 Task: Set the timeout for the marquee display to 2.
Action: Mouse moved to (119, 15)
Screenshot: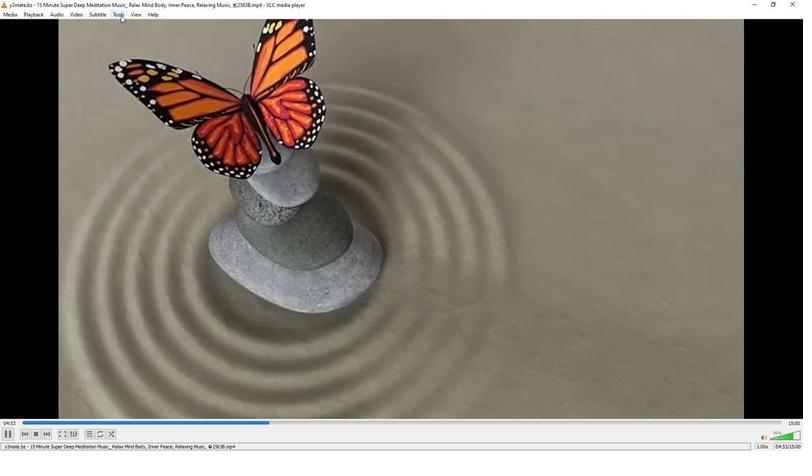 
Action: Mouse pressed left at (119, 15)
Screenshot: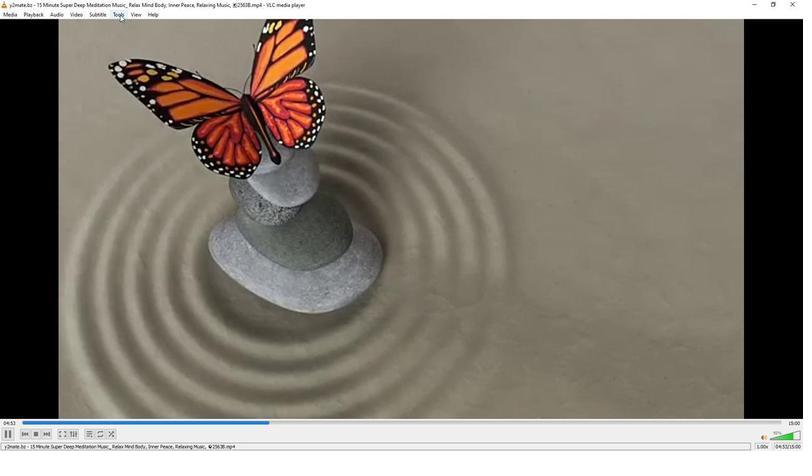 
Action: Mouse moved to (126, 114)
Screenshot: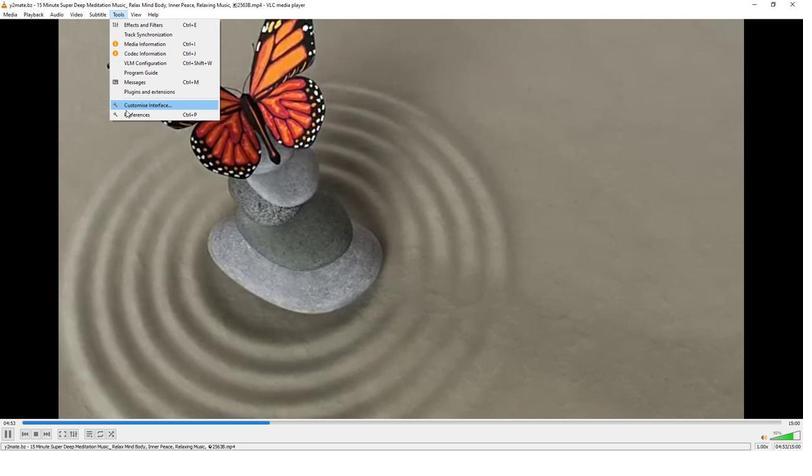 
Action: Mouse pressed left at (126, 114)
Screenshot: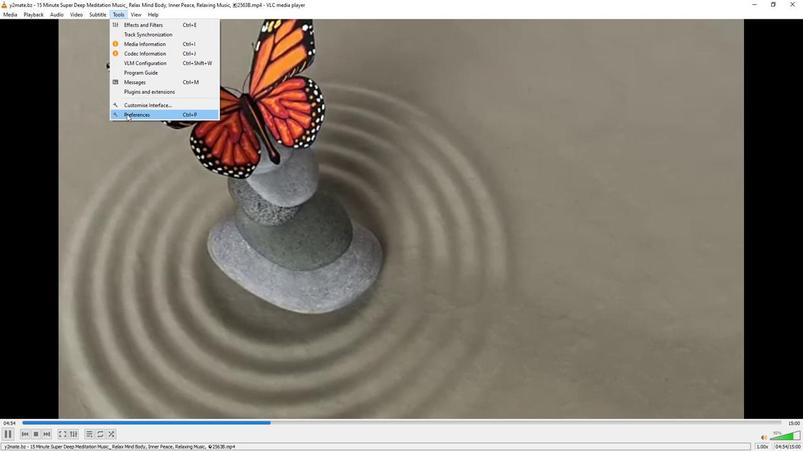 
Action: Mouse moved to (264, 368)
Screenshot: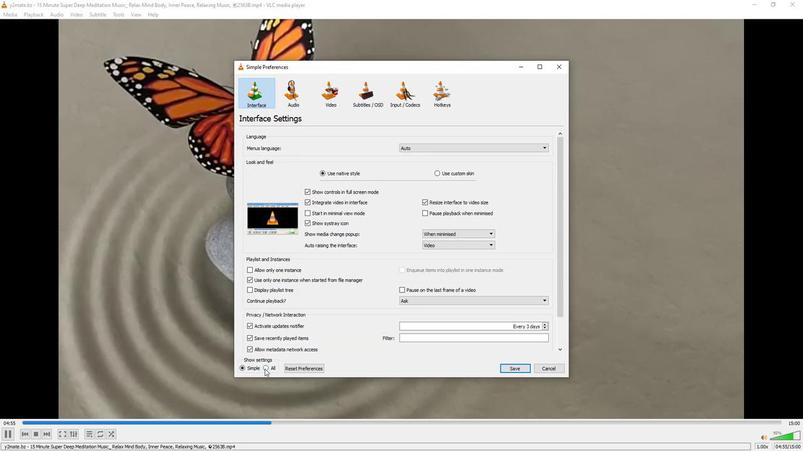
Action: Mouse pressed left at (264, 368)
Screenshot: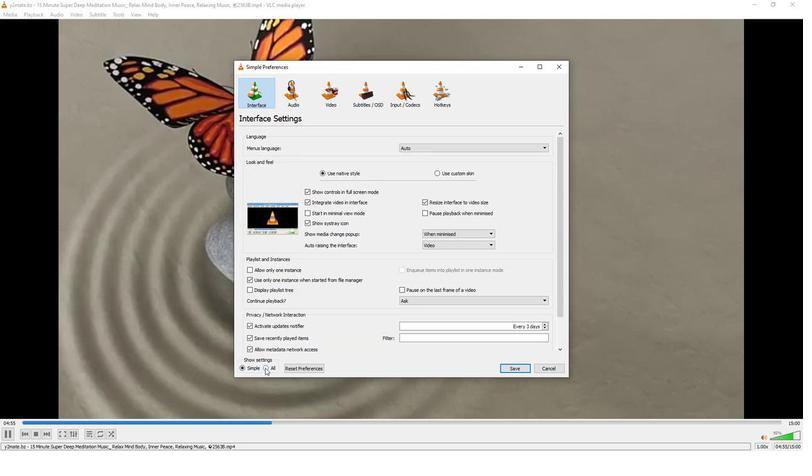 
Action: Mouse moved to (263, 304)
Screenshot: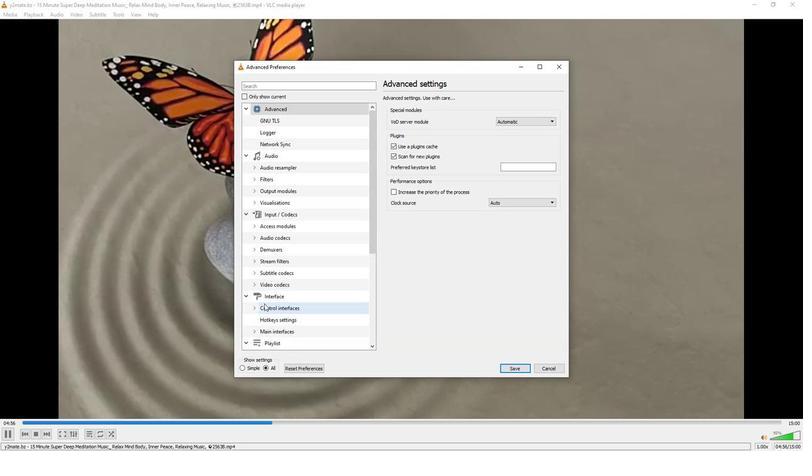 
Action: Mouse scrolled (263, 303) with delta (0, 0)
Screenshot: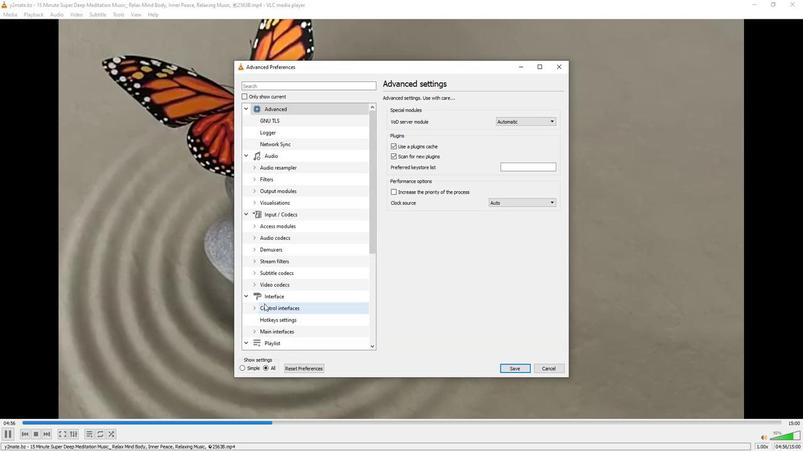
Action: Mouse scrolled (263, 303) with delta (0, 0)
Screenshot: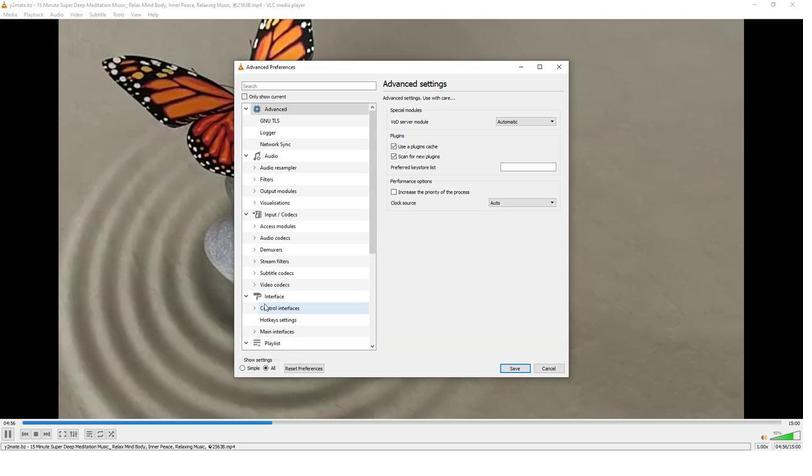 
Action: Mouse scrolled (263, 303) with delta (0, 0)
Screenshot: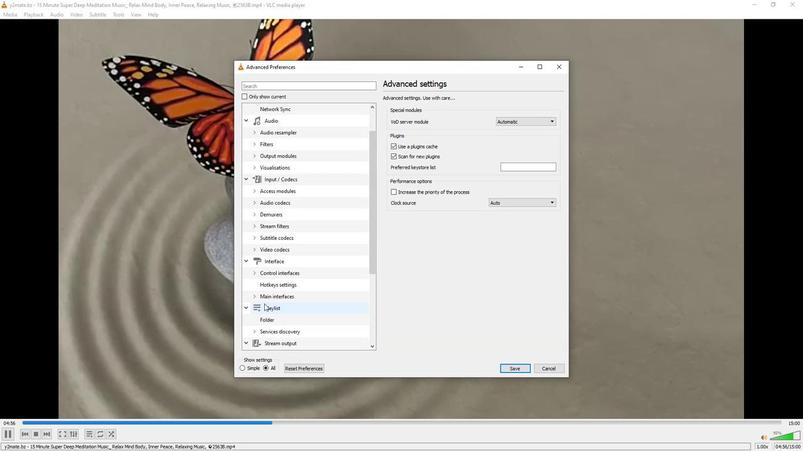 
Action: Mouse scrolled (263, 303) with delta (0, 0)
Screenshot: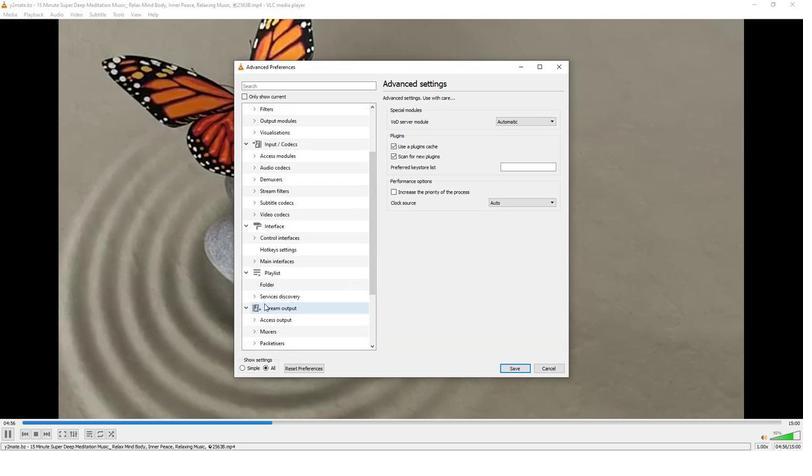 
Action: Mouse scrolled (263, 303) with delta (0, 0)
Screenshot: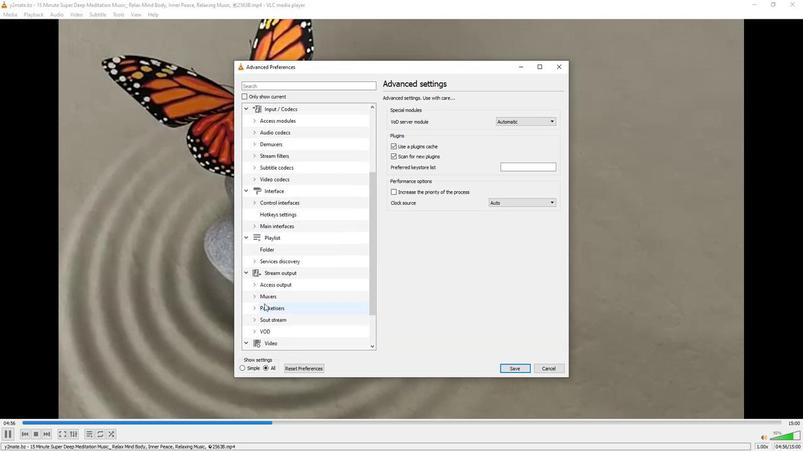 
Action: Mouse moved to (262, 296)
Screenshot: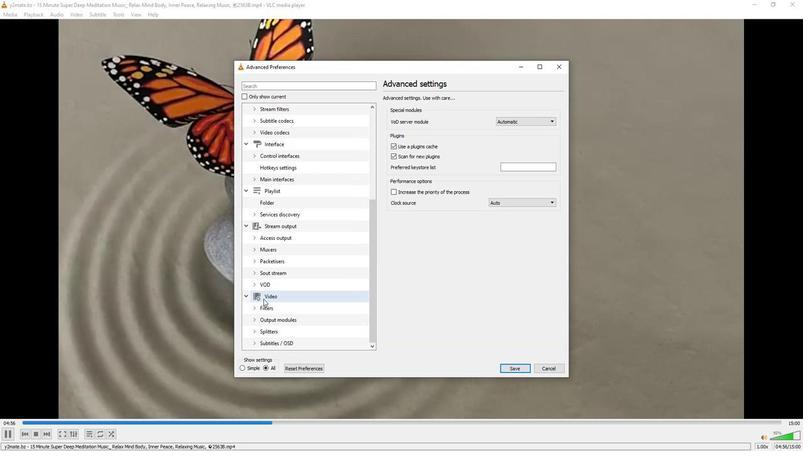 
Action: Mouse scrolled (262, 296) with delta (0, 0)
Screenshot: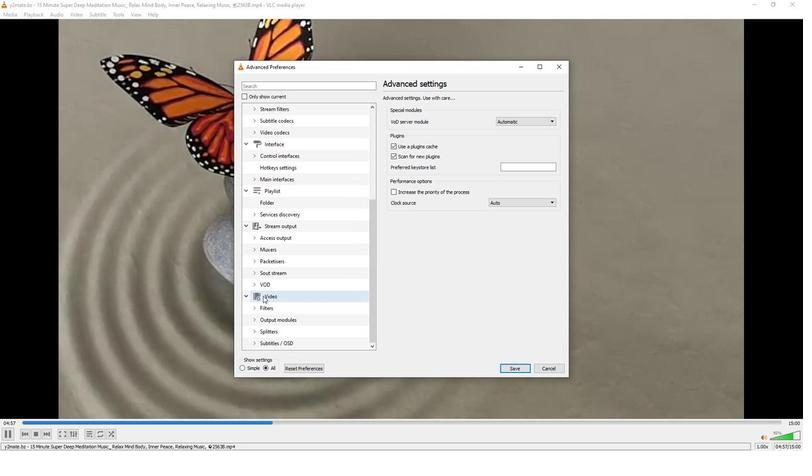 
Action: Mouse scrolled (262, 296) with delta (0, 0)
Screenshot: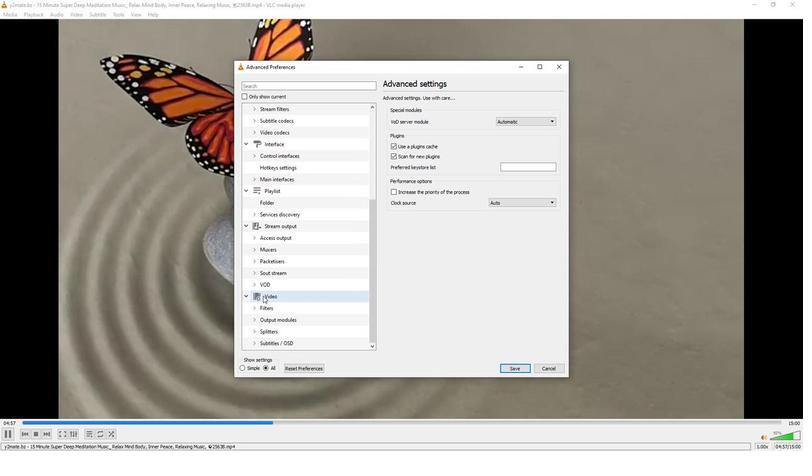 
Action: Mouse moved to (252, 342)
Screenshot: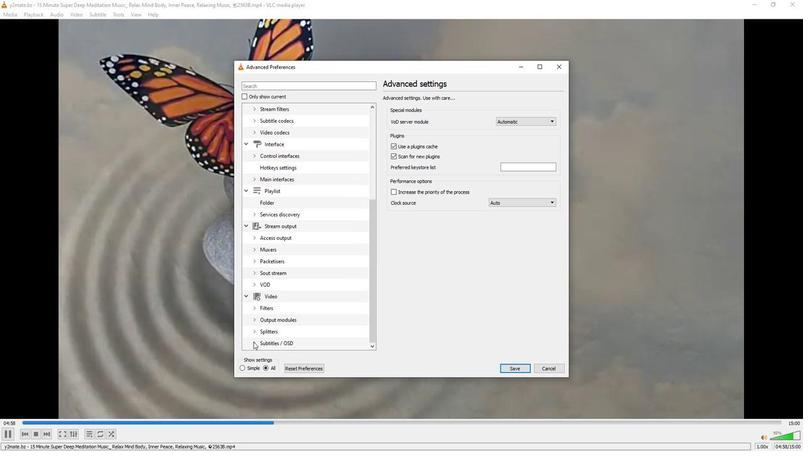 
Action: Mouse pressed left at (252, 342)
Screenshot: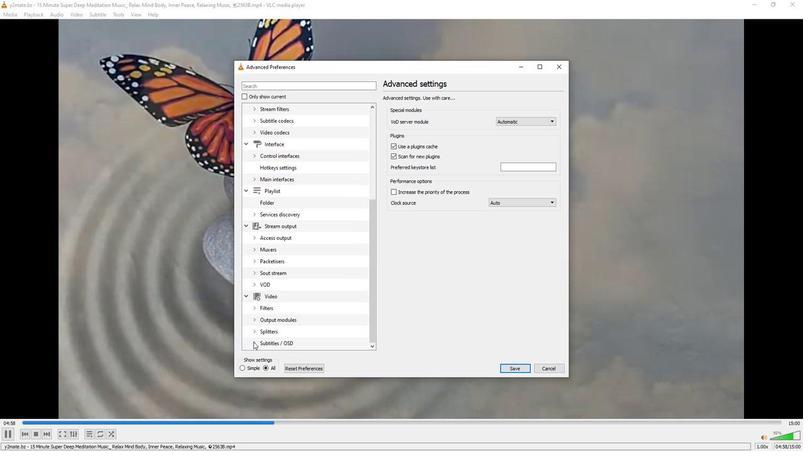 
Action: Mouse moved to (268, 306)
Screenshot: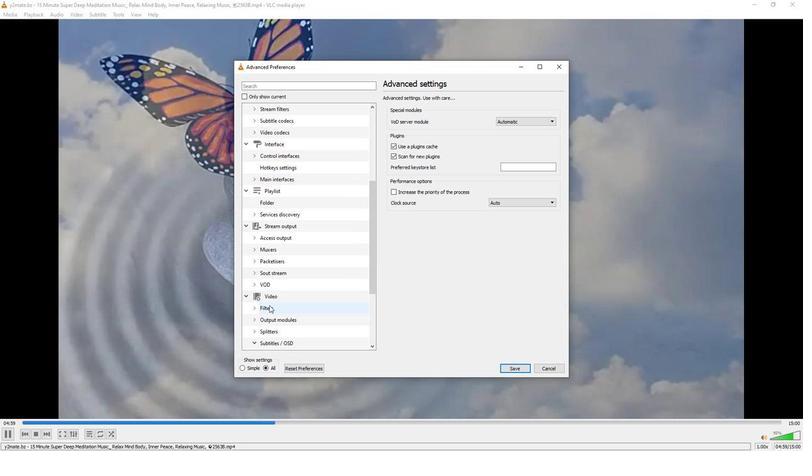 
Action: Mouse scrolled (268, 305) with delta (0, 0)
Screenshot: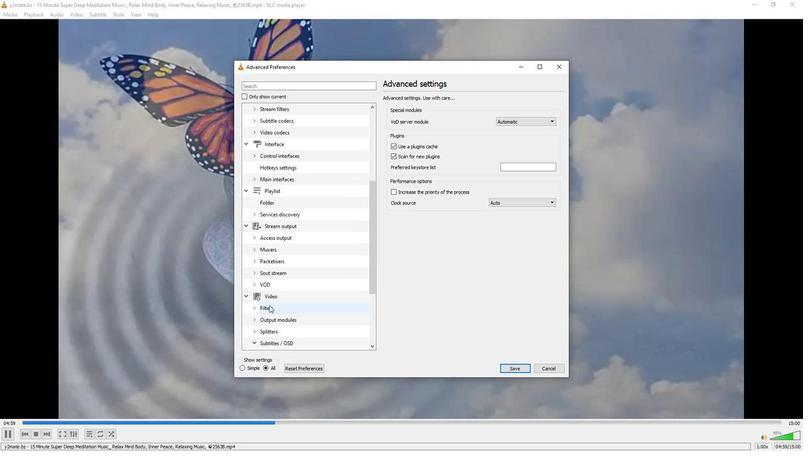 
Action: Mouse scrolled (268, 305) with delta (0, 0)
Screenshot: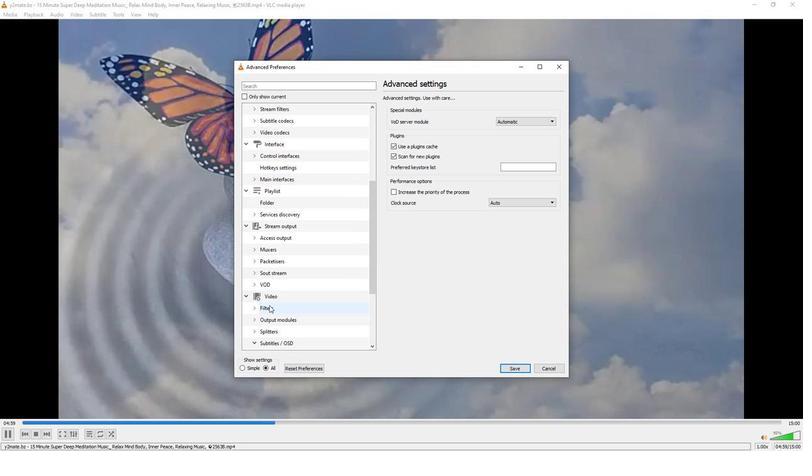 
Action: Mouse scrolled (268, 306) with delta (0, 0)
Screenshot: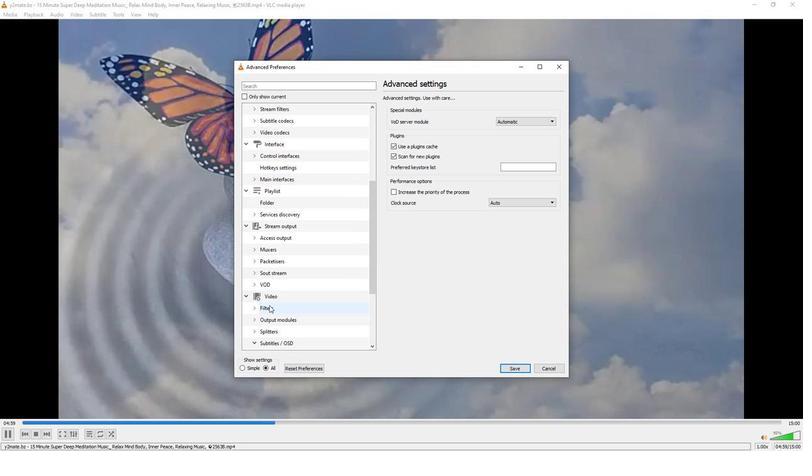 
Action: Mouse scrolled (268, 305) with delta (0, 0)
Screenshot: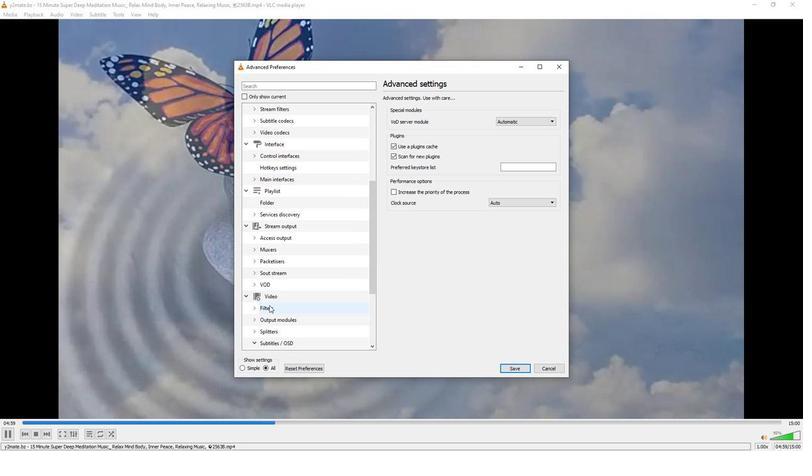 
Action: Mouse scrolled (268, 305) with delta (0, 0)
Screenshot: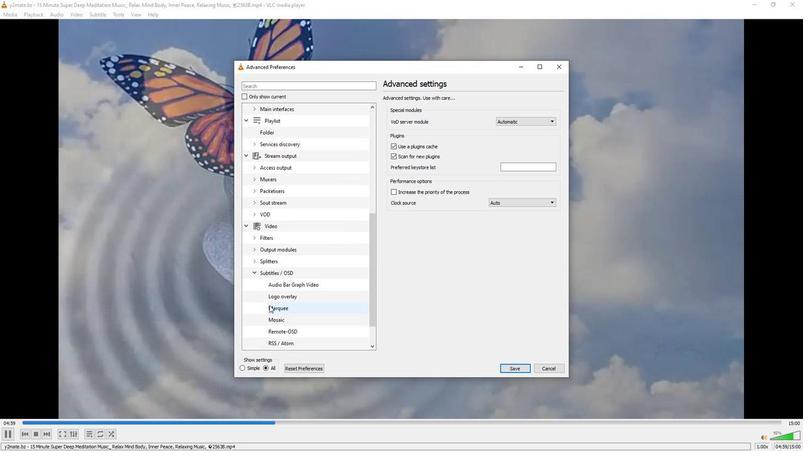 
Action: Mouse moved to (273, 272)
Screenshot: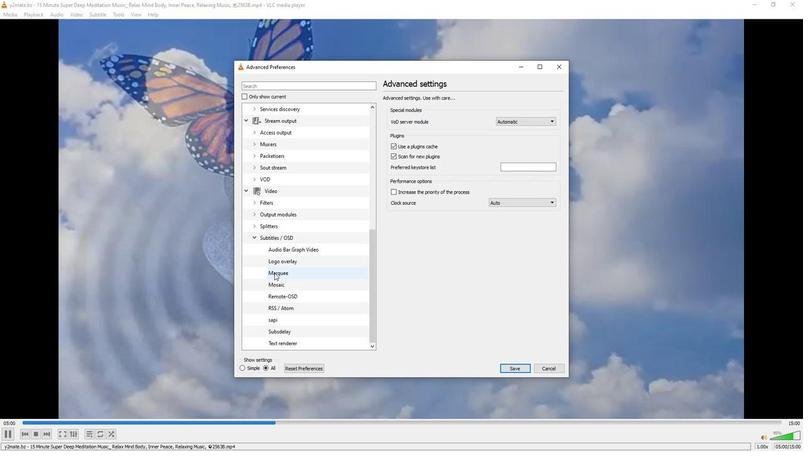 
Action: Mouse pressed left at (273, 272)
Screenshot: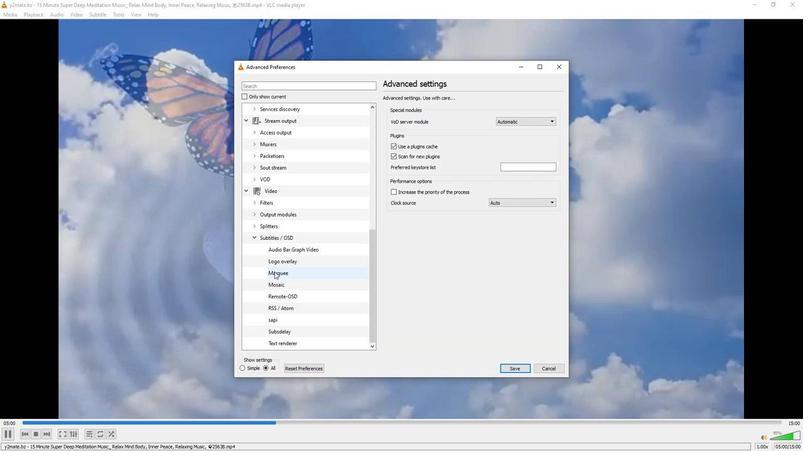 
Action: Mouse moved to (551, 239)
Screenshot: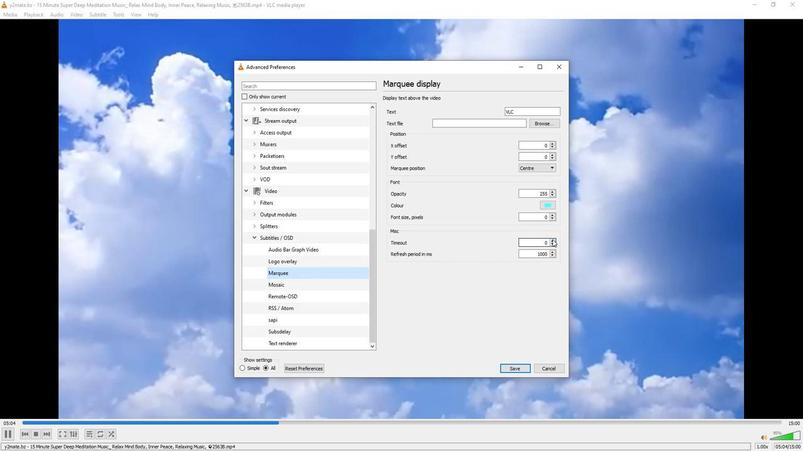 
Action: Mouse pressed left at (551, 239)
Screenshot: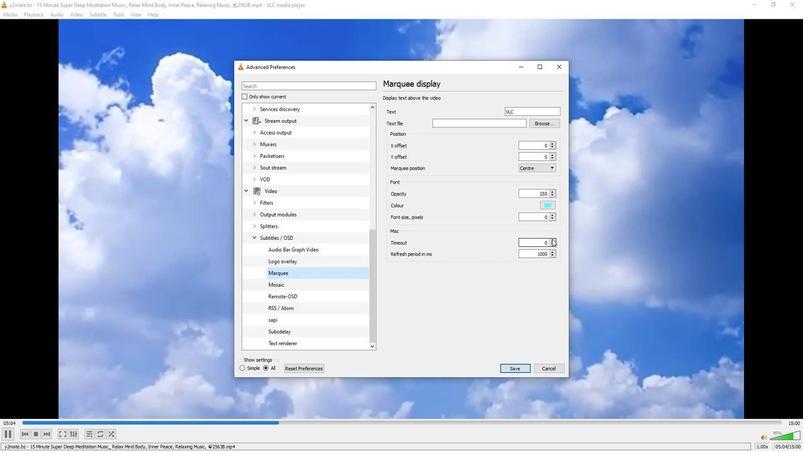 
Action: Mouse moved to (551, 239)
Screenshot: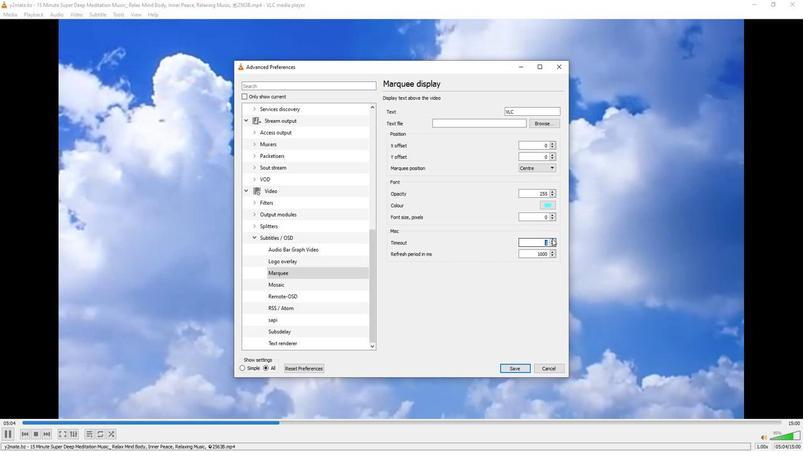 
Action: Mouse pressed left at (551, 239)
Screenshot: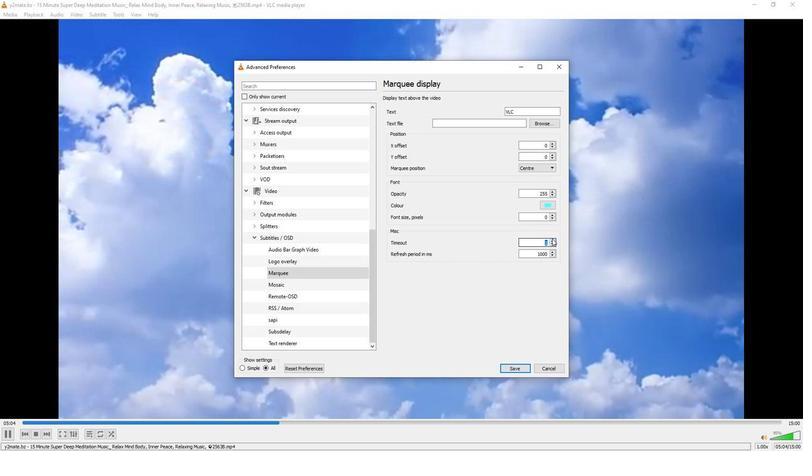 
Action: Mouse moved to (510, 272)
Screenshot: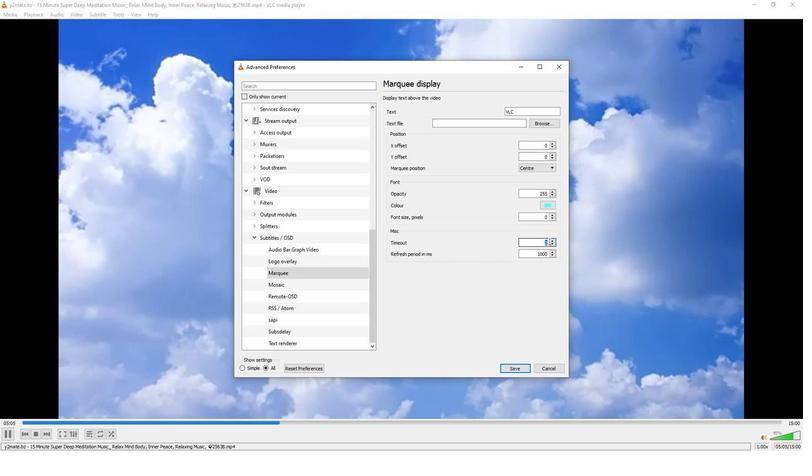 
